 Task: Create a rule when a comment ending with text is posted to a card by me .
Action: Mouse moved to (889, 225)
Screenshot: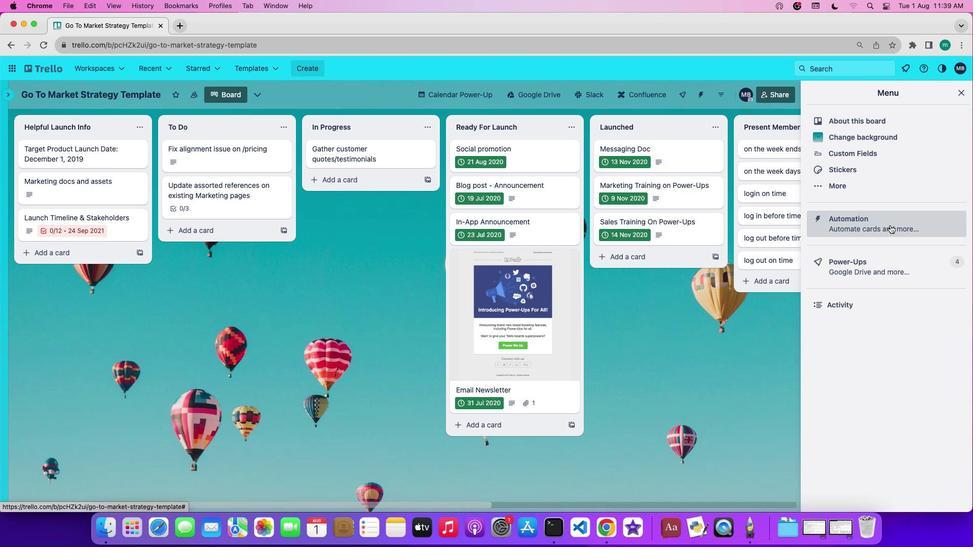 
Action: Mouse pressed left at (889, 225)
Screenshot: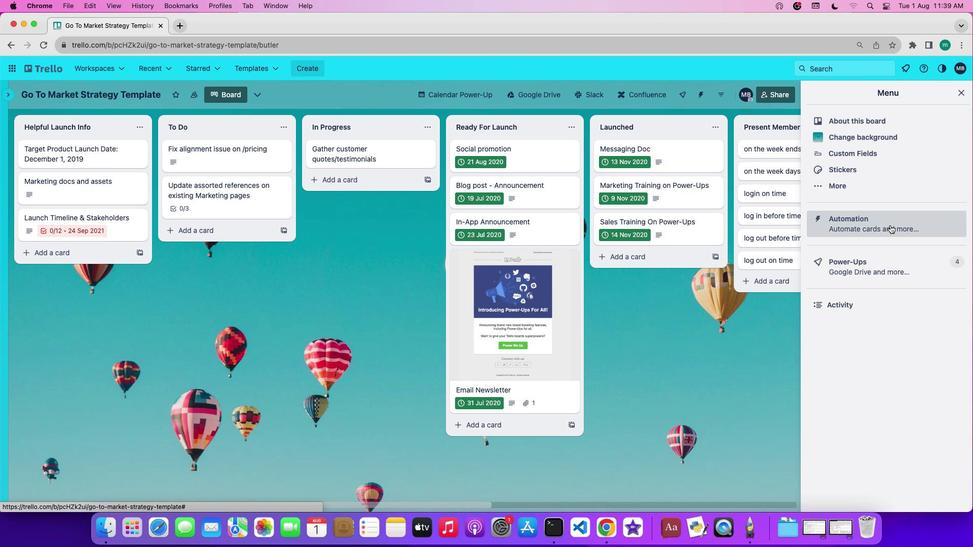 
Action: Mouse moved to (47, 173)
Screenshot: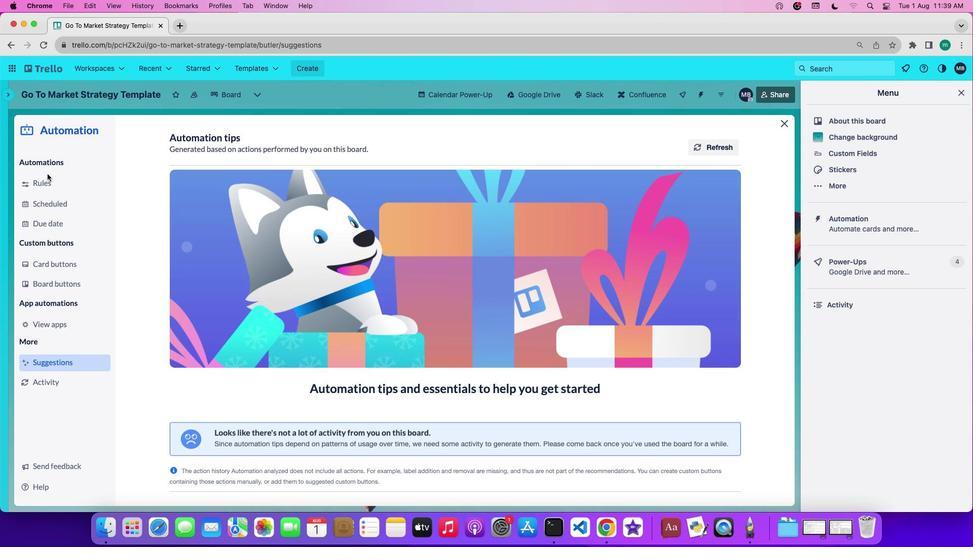 
Action: Mouse pressed left at (47, 173)
Screenshot: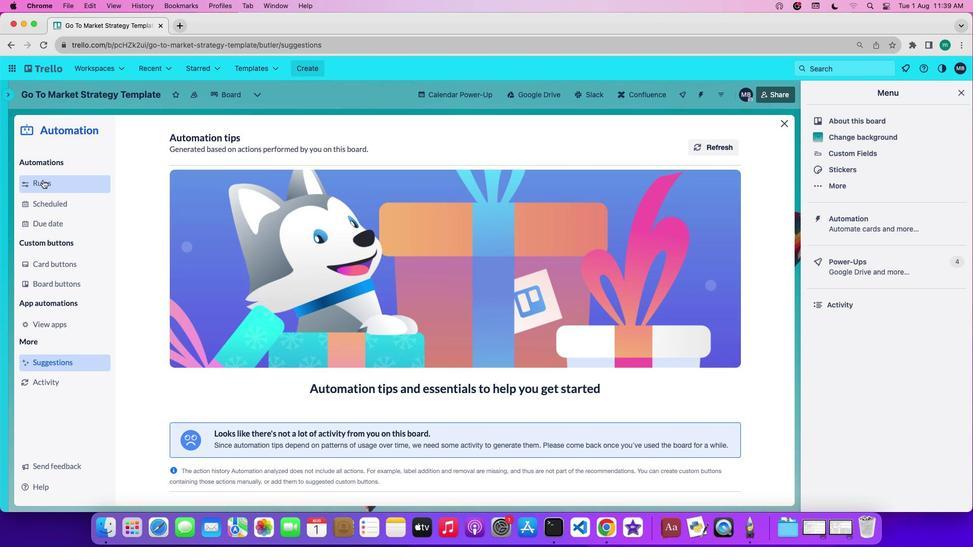 
Action: Mouse moved to (42, 180)
Screenshot: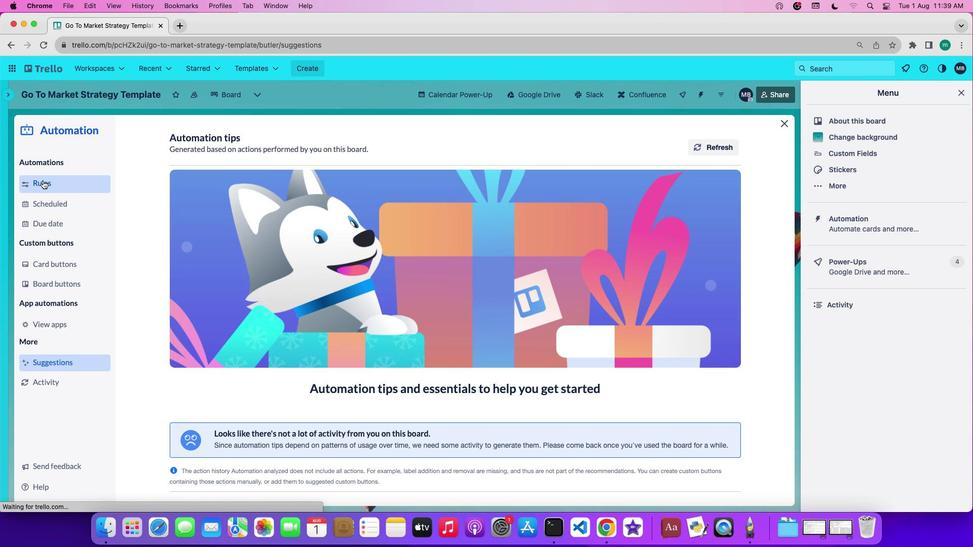 
Action: Mouse pressed left at (42, 180)
Screenshot: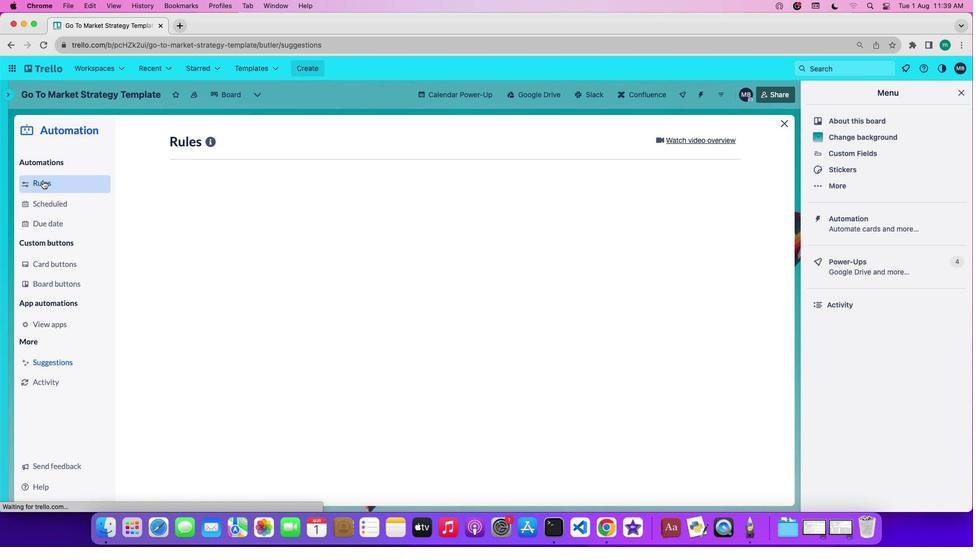 
Action: Mouse moved to (227, 364)
Screenshot: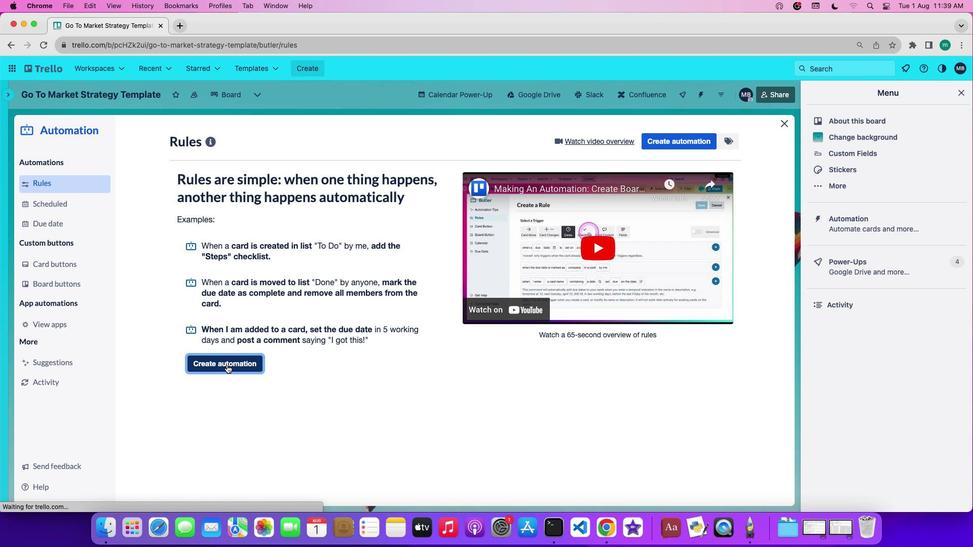 
Action: Mouse pressed left at (227, 364)
Screenshot: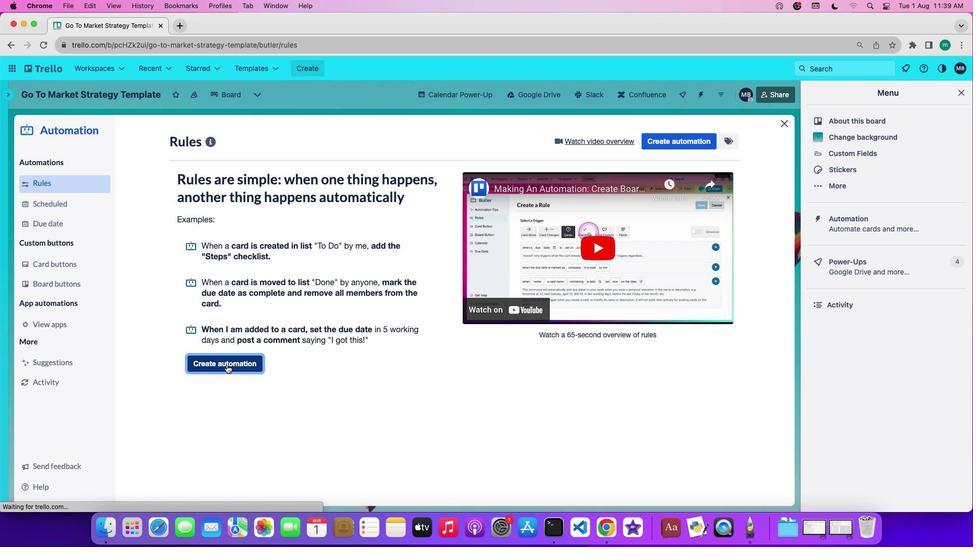 
Action: Mouse moved to (459, 237)
Screenshot: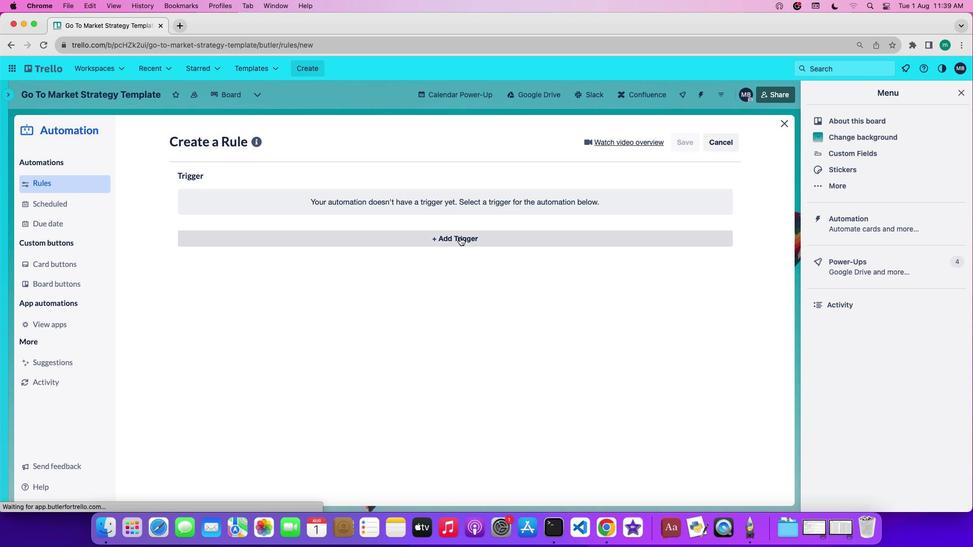 
Action: Mouse pressed left at (459, 237)
Screenshot: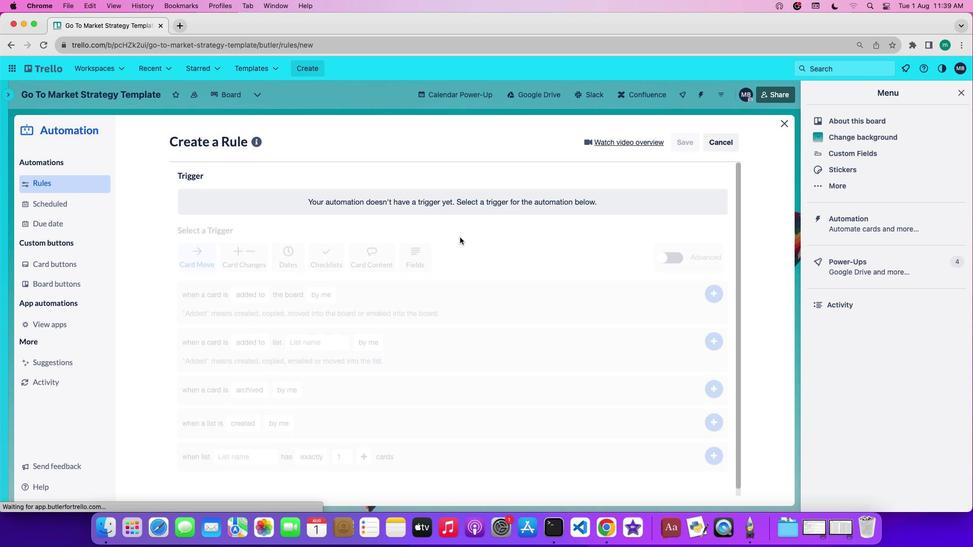 
Action: Mouse moved to (365, 270)
Screenshot: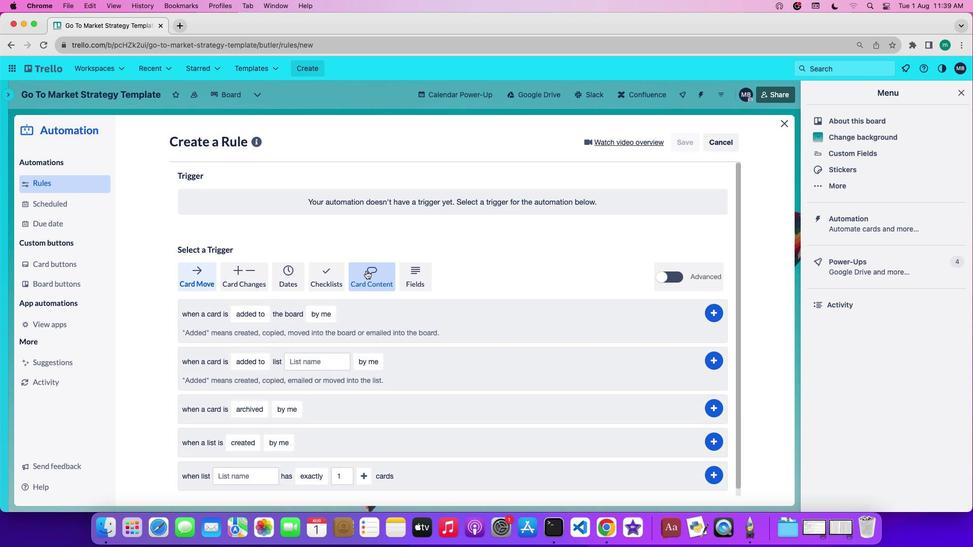 
Action: Mouse pressed left at (365, 270)
Screenshot: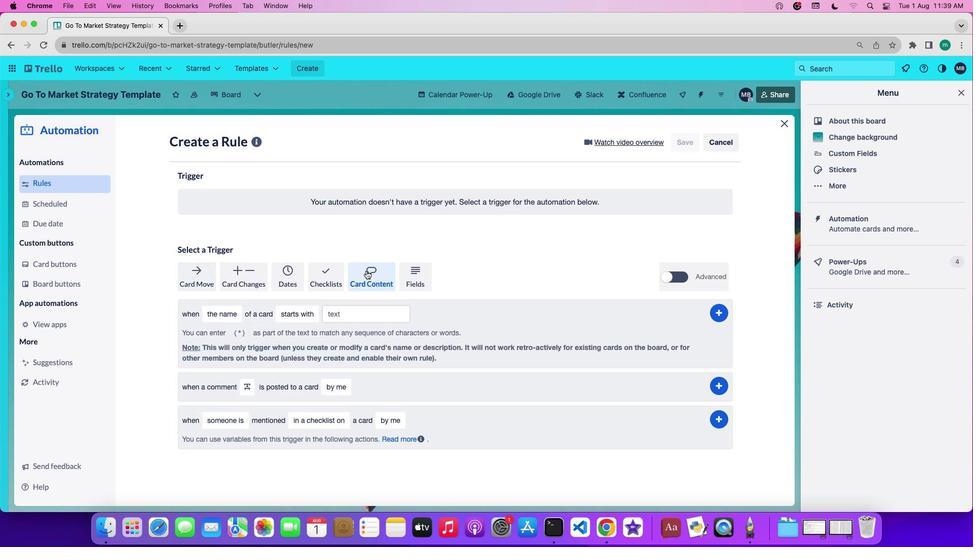 
Action: Mouse moved to (245, 385)
Screenshot: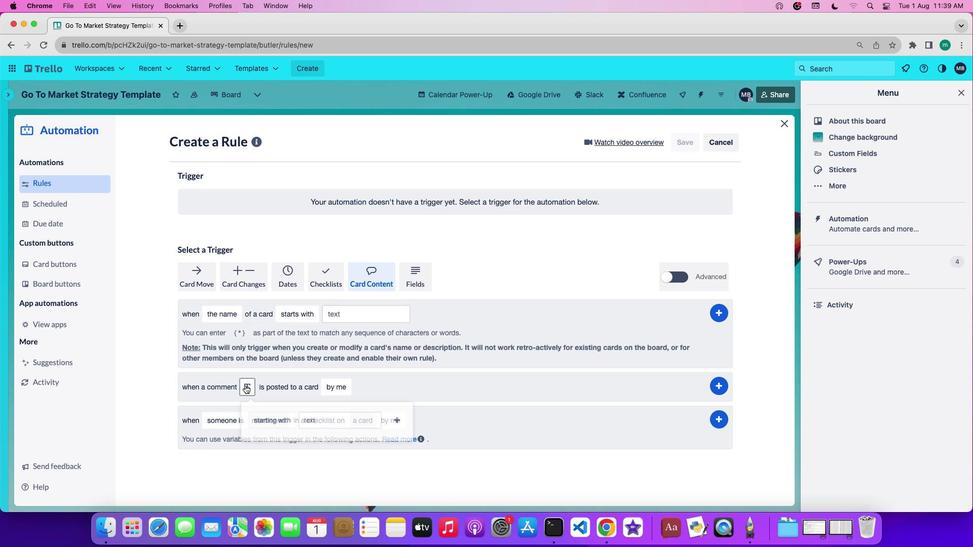 
Action: Mouse pressed left at (245, 385)
Screenshot: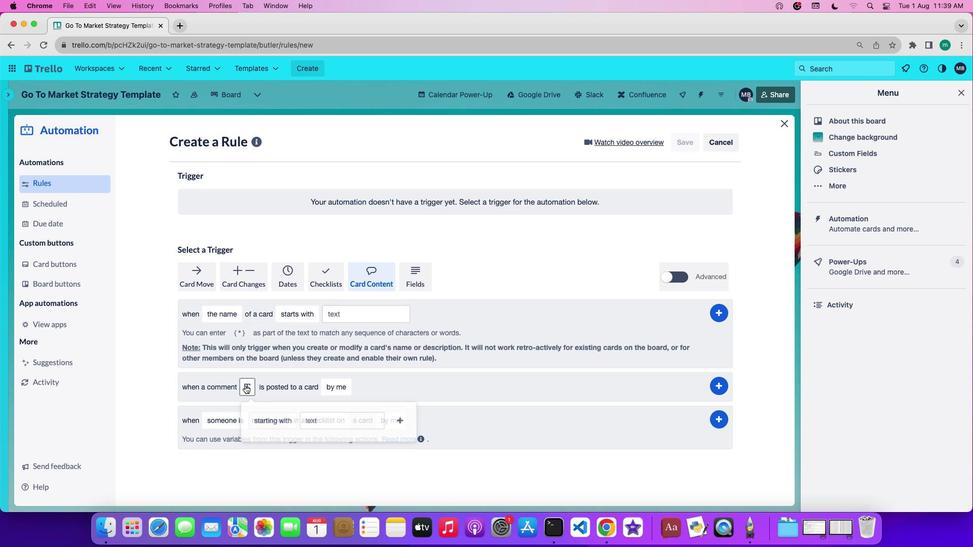 
Action: Mouse moved to (266, 418)
Screenshot: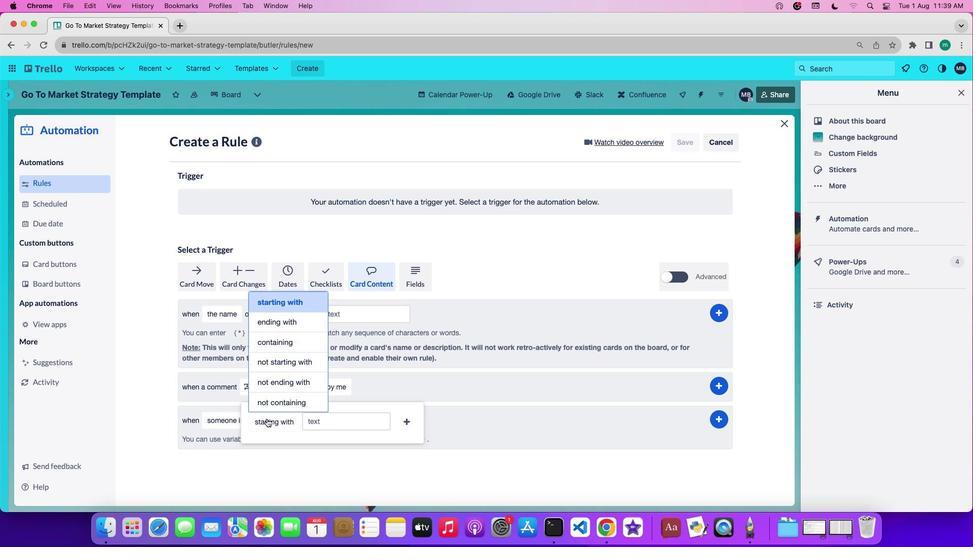 
Action: Mouse pressed left at (266, 418)
Screenshot: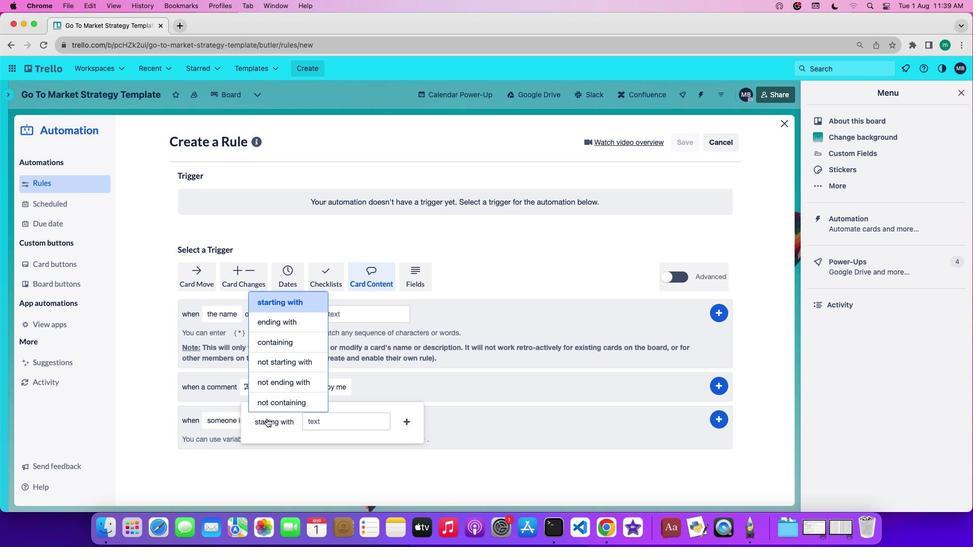 
Action: Mouse moved to (279, 316)
Screenshot: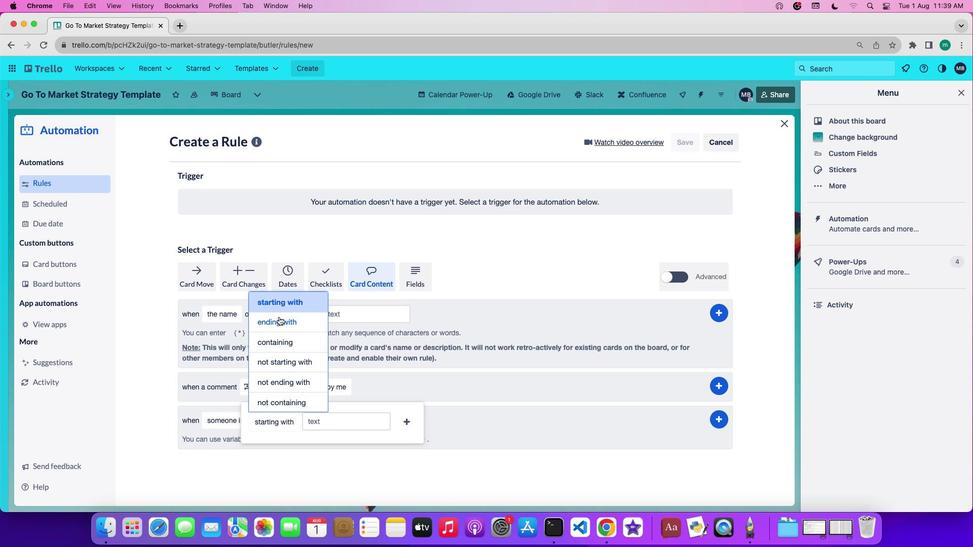 
Action: Mouse pressed left at (279, 316)
Screenshot: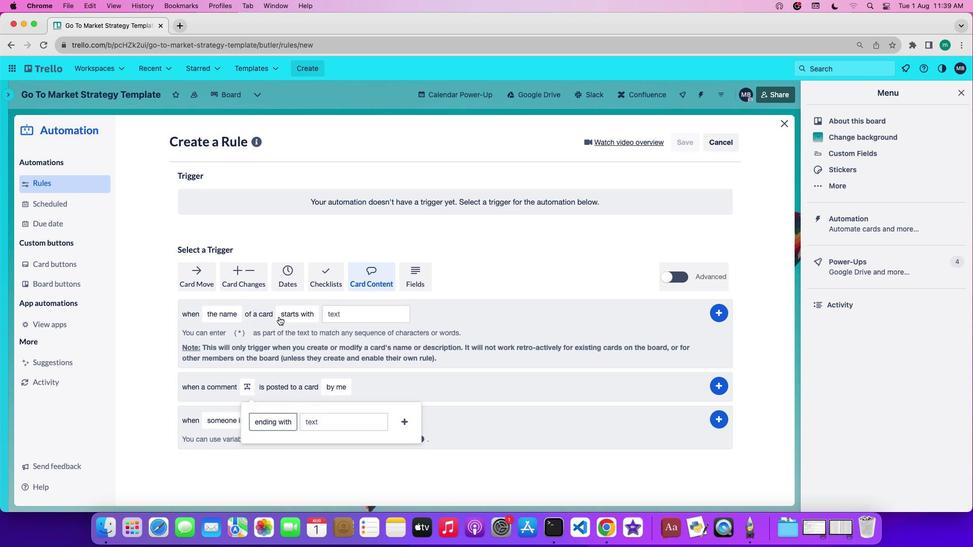 
Action: Mouse moved to (310, 417)
Screenshot: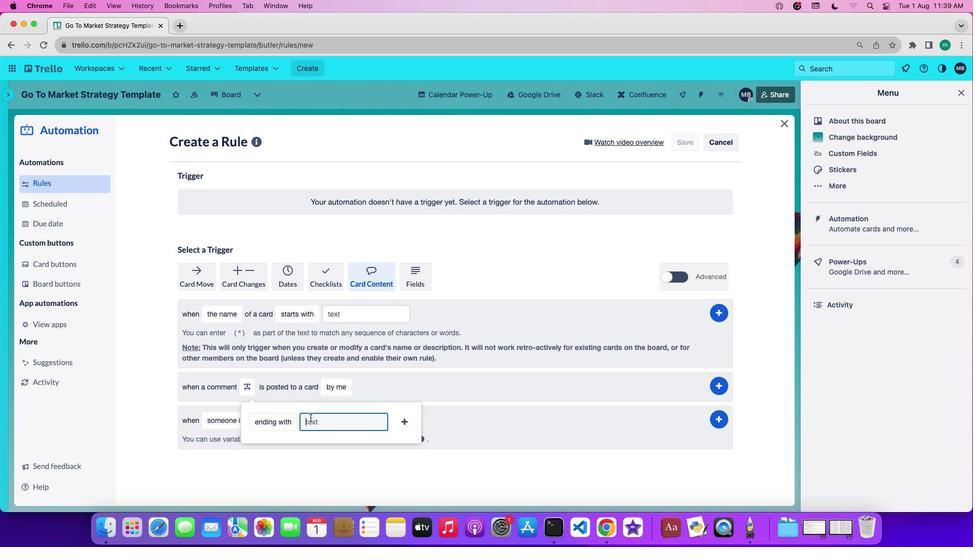 
Action: Mouse pressed left at (310, 417)
Screenshot: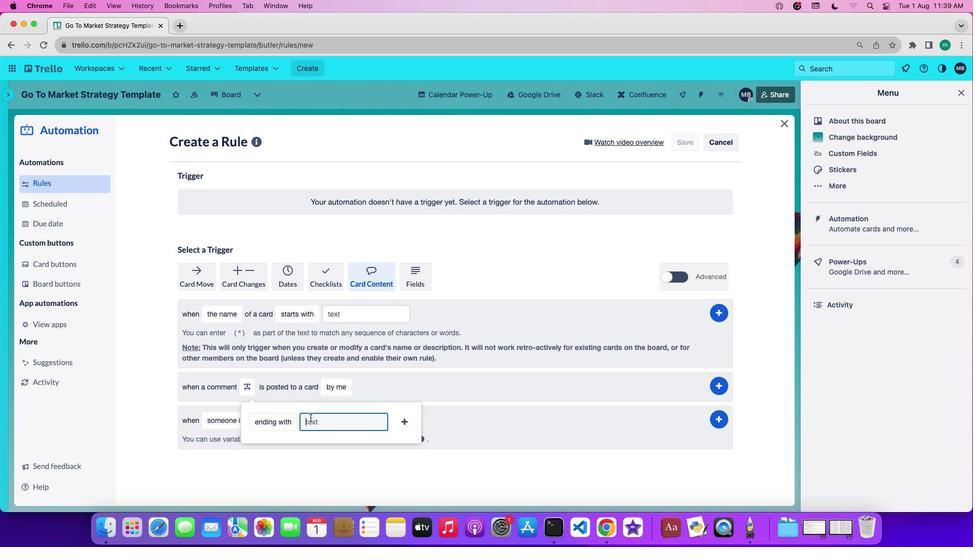 
Action: Mouse moved to (310, 417)
Screenshot: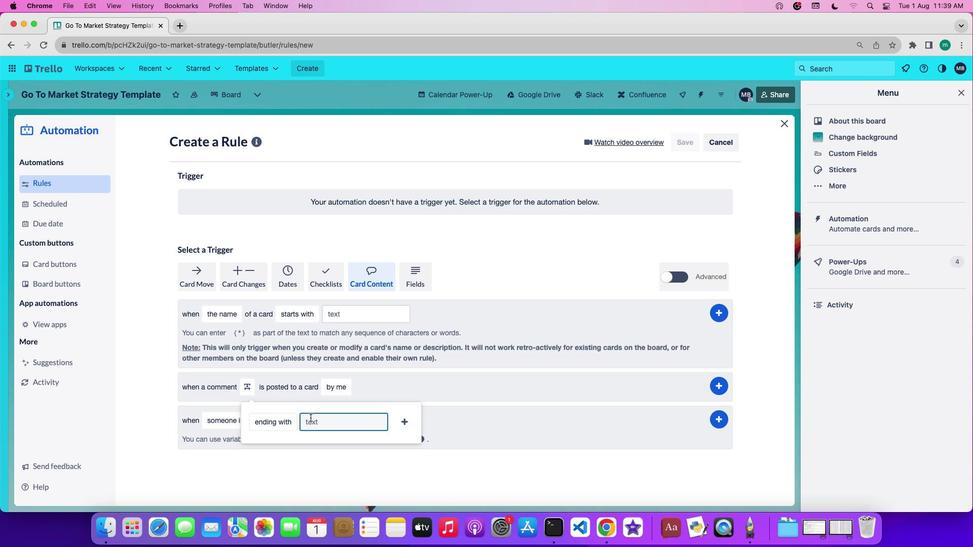 
Action: Key pressed 't''e''x''t'
Screenshot: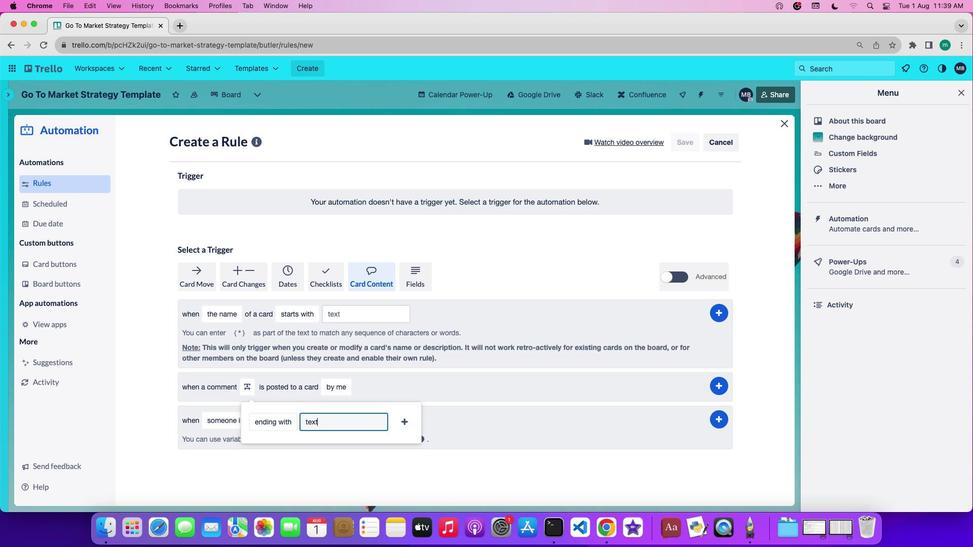 
Action: Mouse moved to (402, 422)
Screenshot: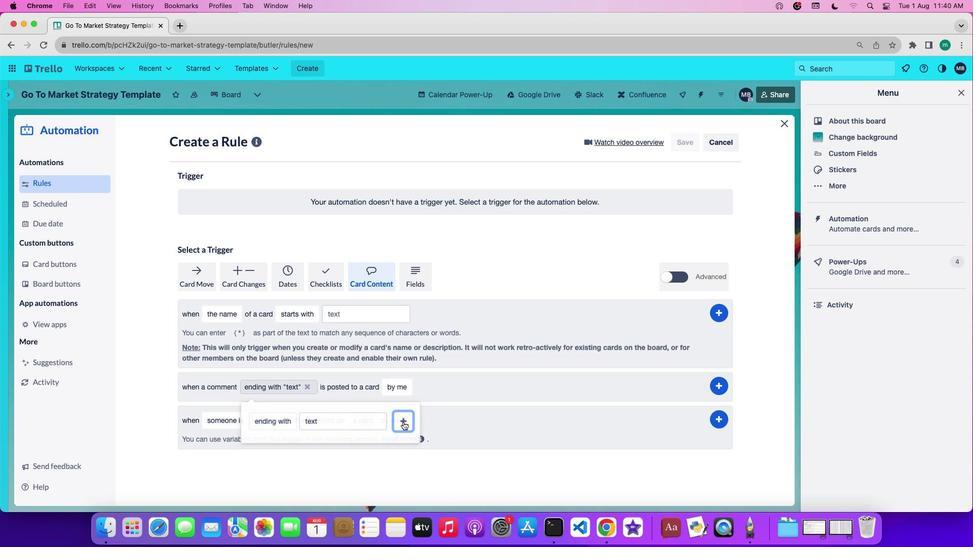 
Action: Mouse pressed left at (402, 422)
Screenshot: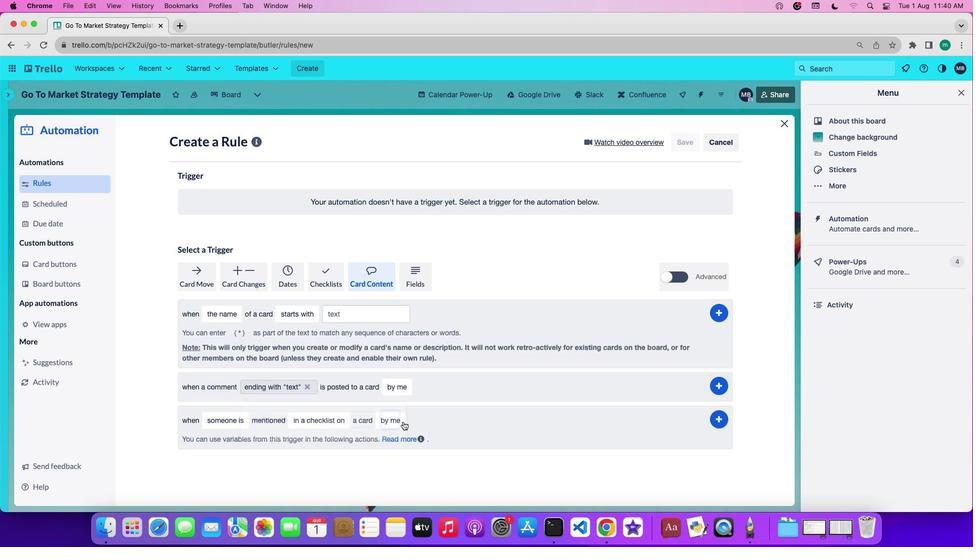 
Action: Mouse moved to (401, 387)
Screenshot: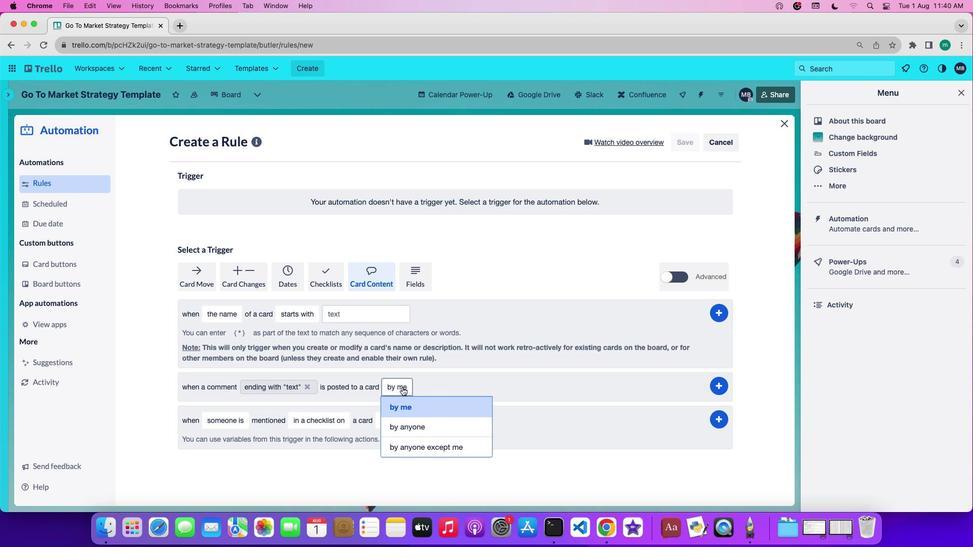 
Action: Mouse pressed left at (401, 387)
Screenshot: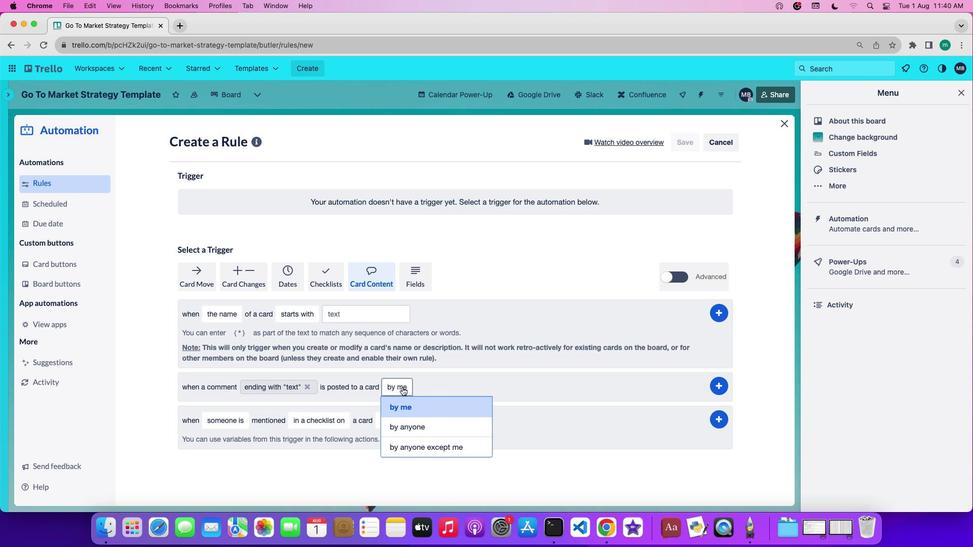 
Action: Mouse moved to (408, 407)
Screenshot: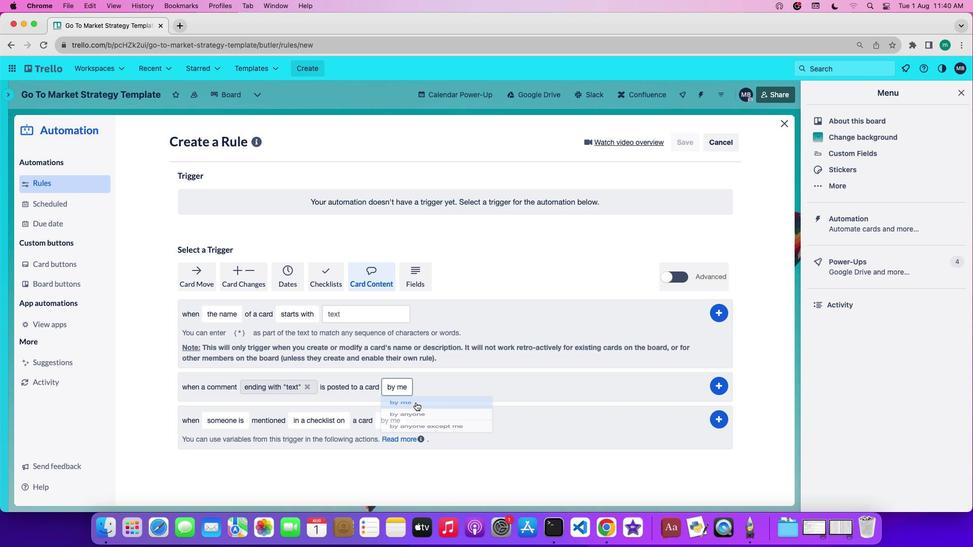 
Action: Mouse pressed left at (408, 407)
Screenshot: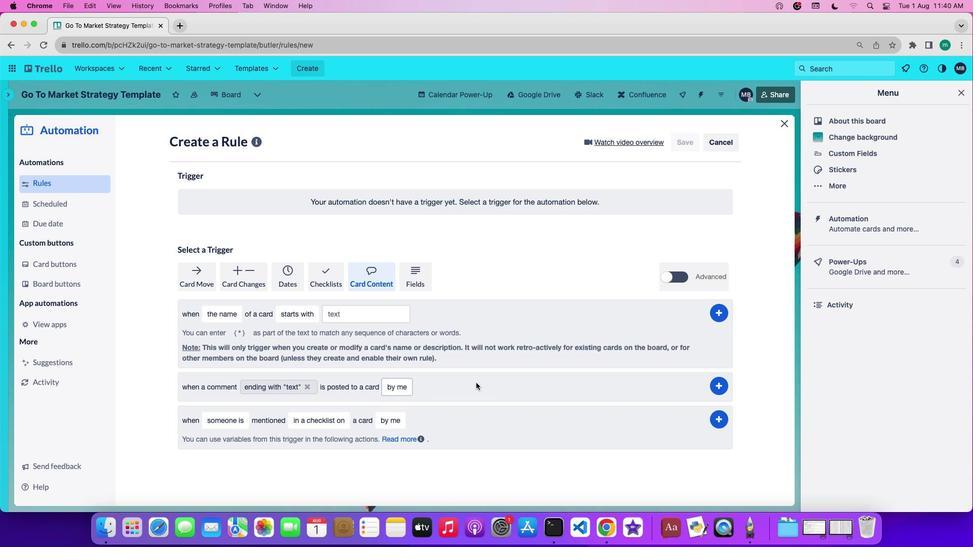 
Action: Mouse moved to (721, 389)
Screenshot: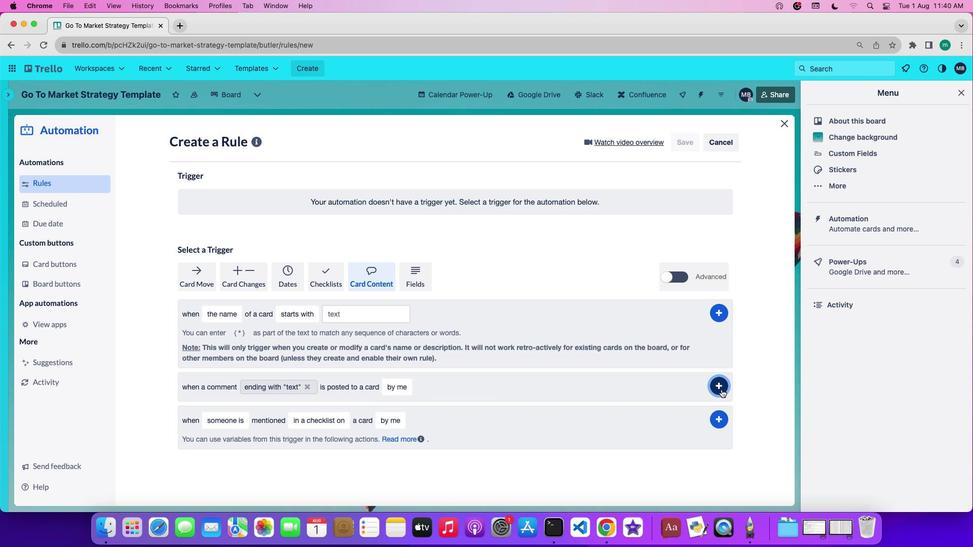 
Action: Mouse pressed left at (721, 389)
Screenshot: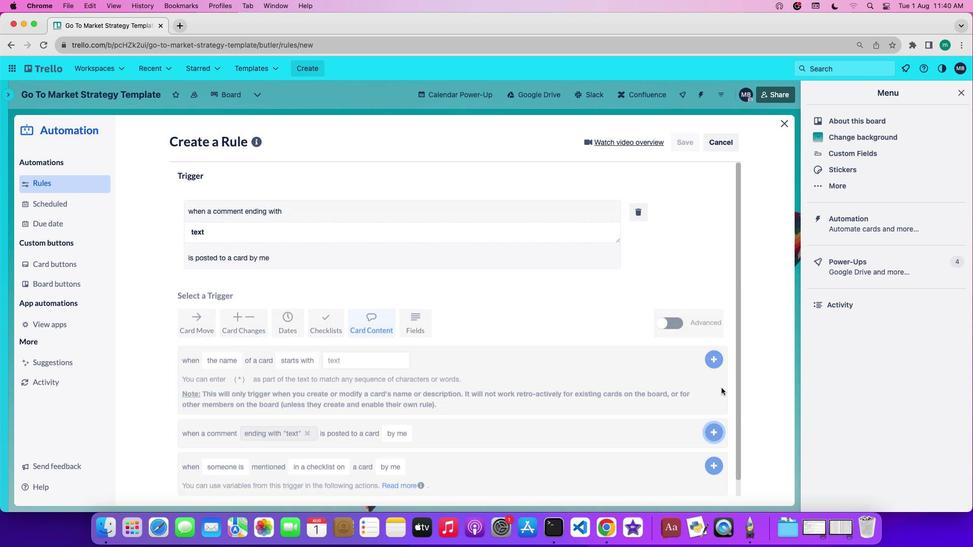 
Action: Mouse moved to (617, 409)
Screenshot: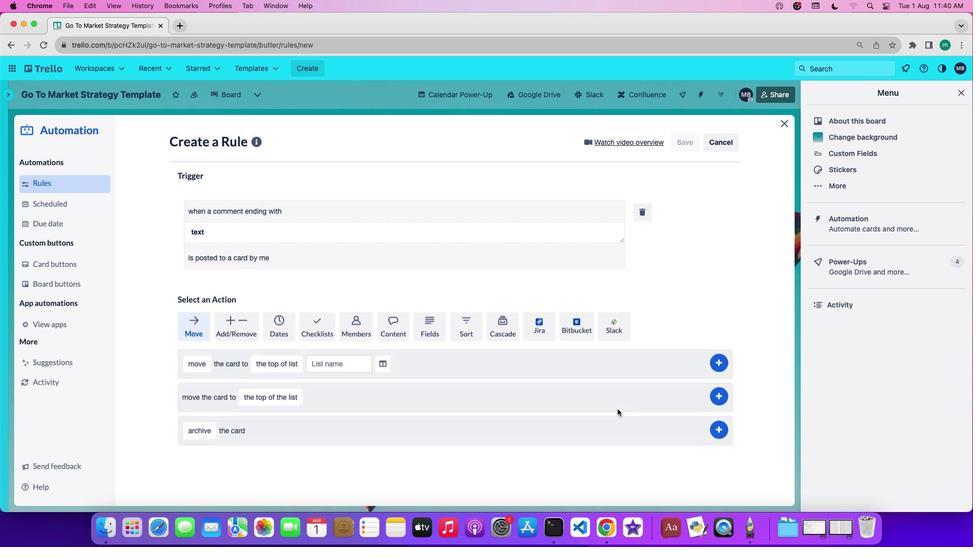 
